 Task: Create a section Burnout Burner and in the section, add a milestone Network Infrastructure Upgrades in the project Trailblazer.
Action: Mouse moved to (53, 324)
Screenshot: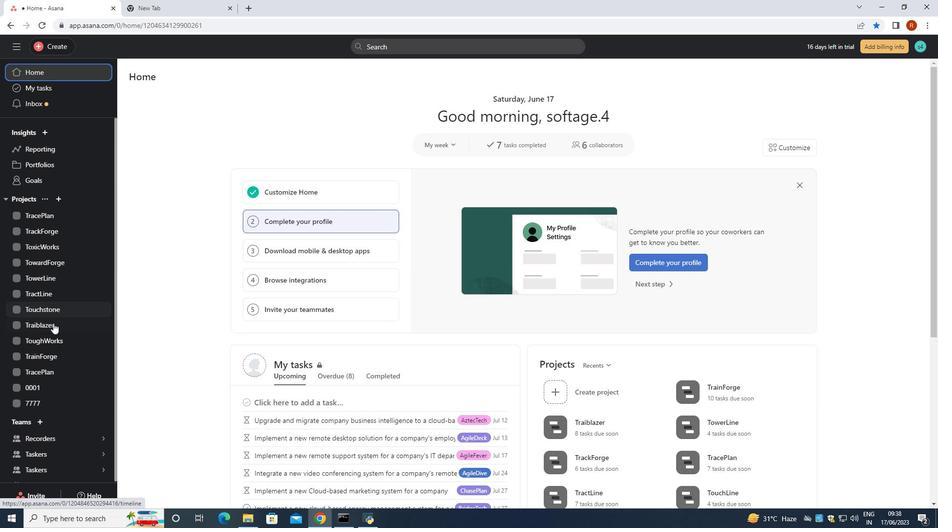 
Action: Mouse pressed left at (53, 324)
Screenshot: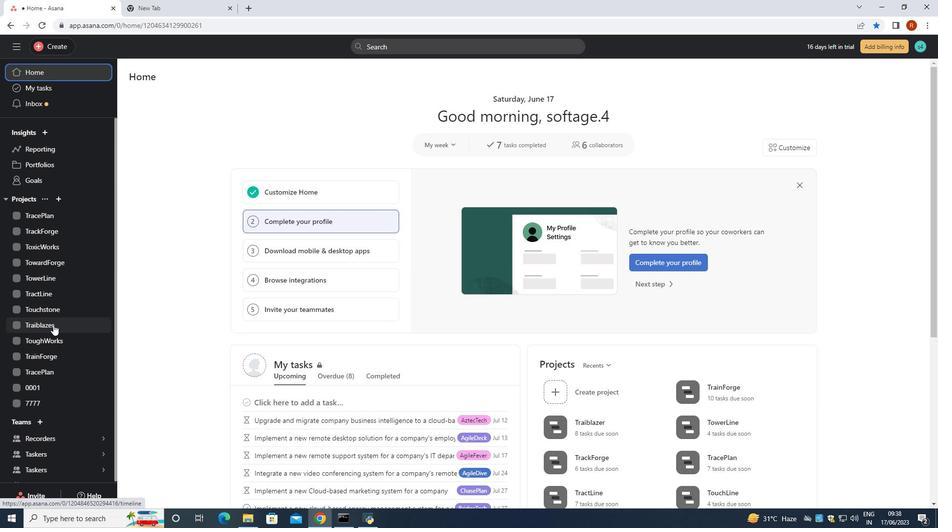
Action: Mouse moved to (166, 473)
Screenshot: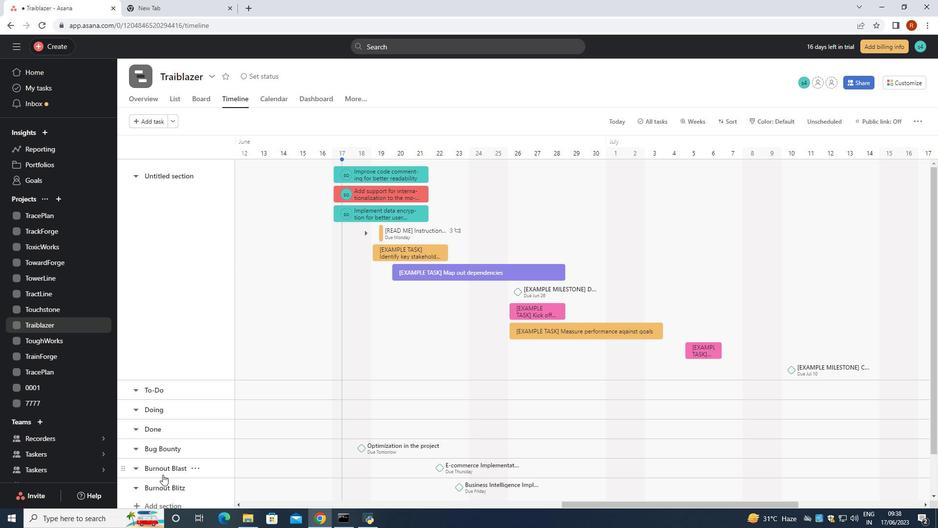 
Action: Mouse scrolled (166, 472) with delta (0, 0)
Screenshot: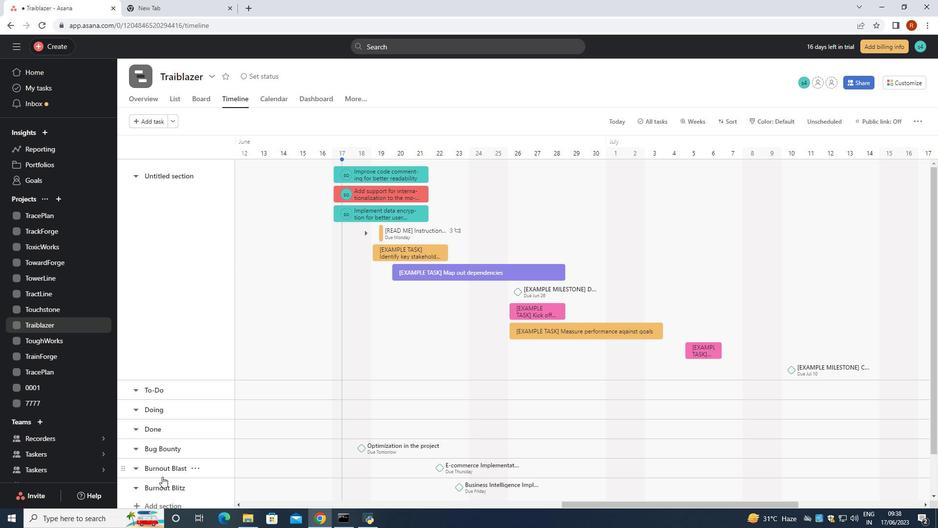 
Action: Mouse moved to (167, 473)
Screenshot: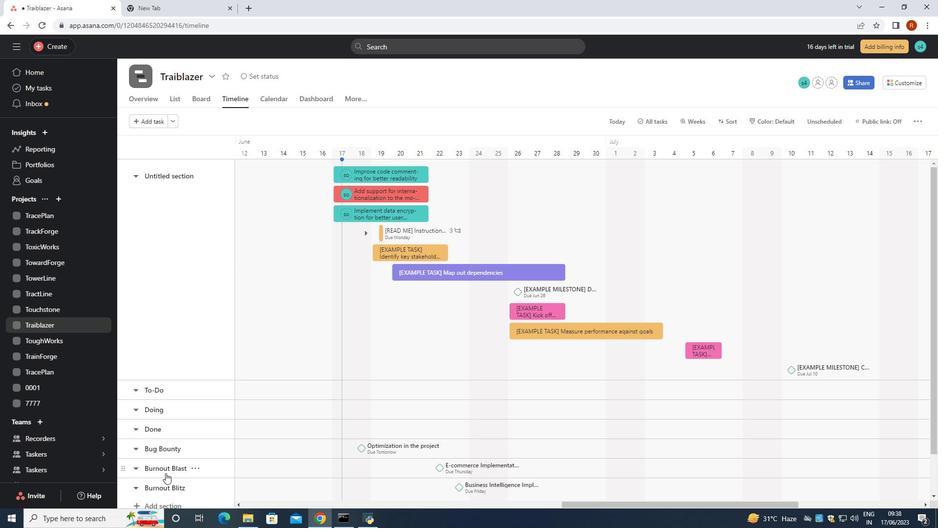 
Action: Mouse scrolled (167, 472) with delta (0, 0)
Screenshot: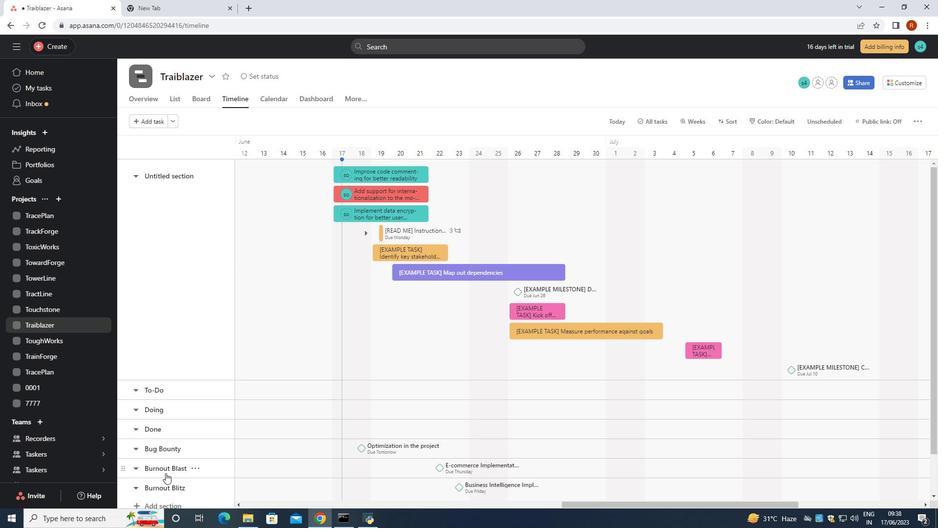 
Action: Mouse moved to (168, 471)
Screenshot: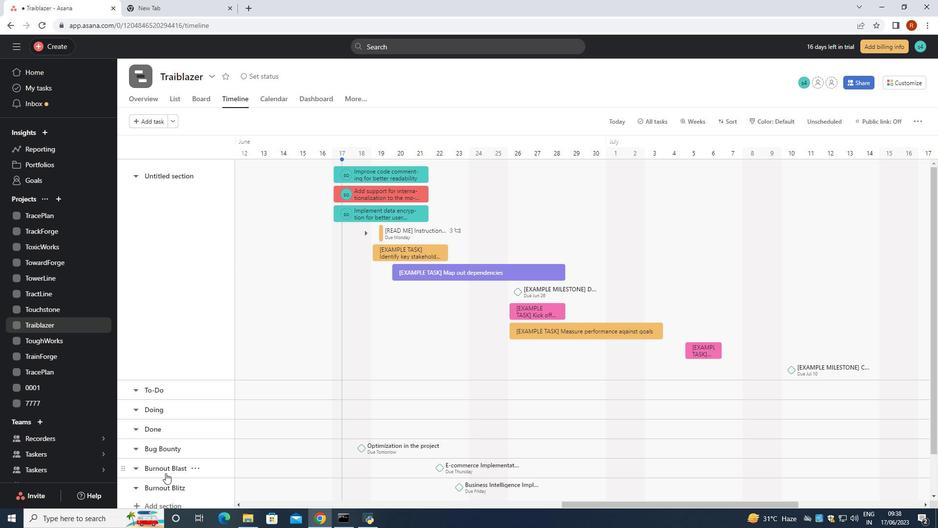 
Action: Mouse scrolled (168, 471) with delta (0, 0)
Screenshot: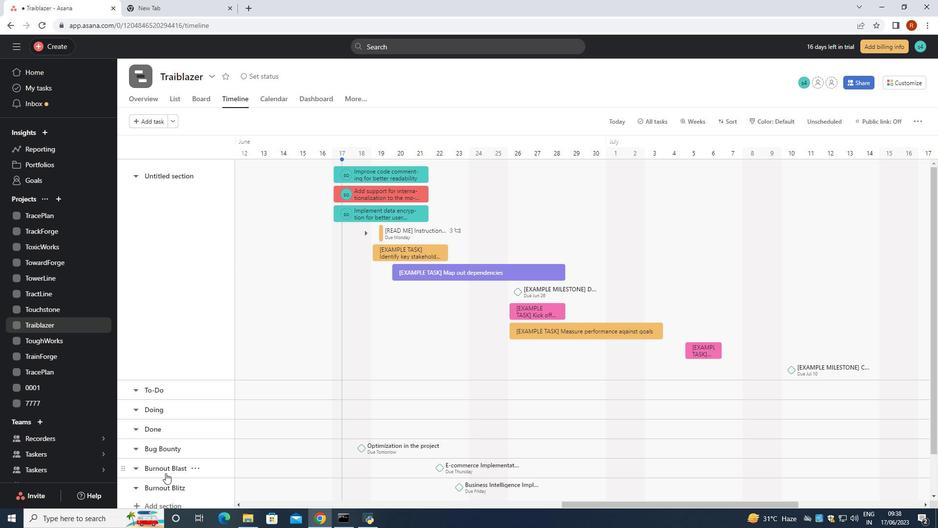 
Action: Mouse moved to (175, 466)
Screenshot: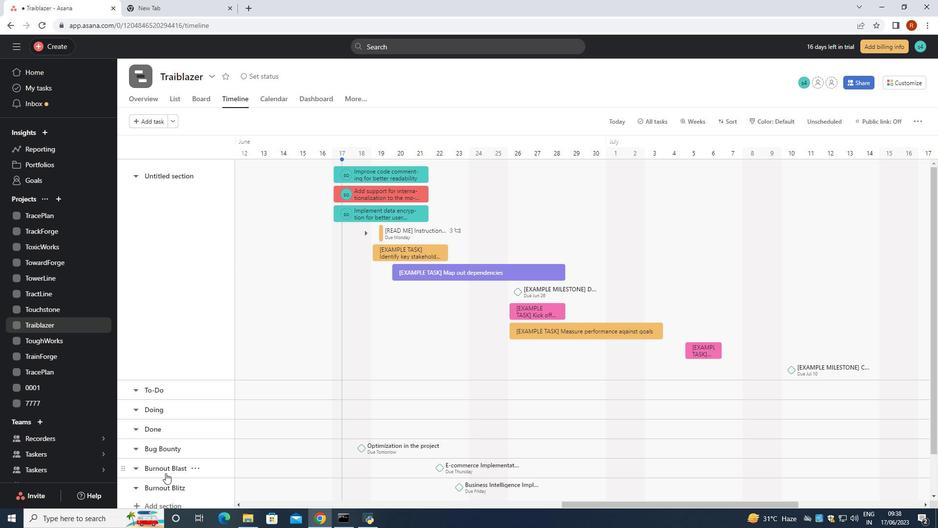
Action: Mouse scrolled (175, 465) with delta (0, 0)
Screenshot: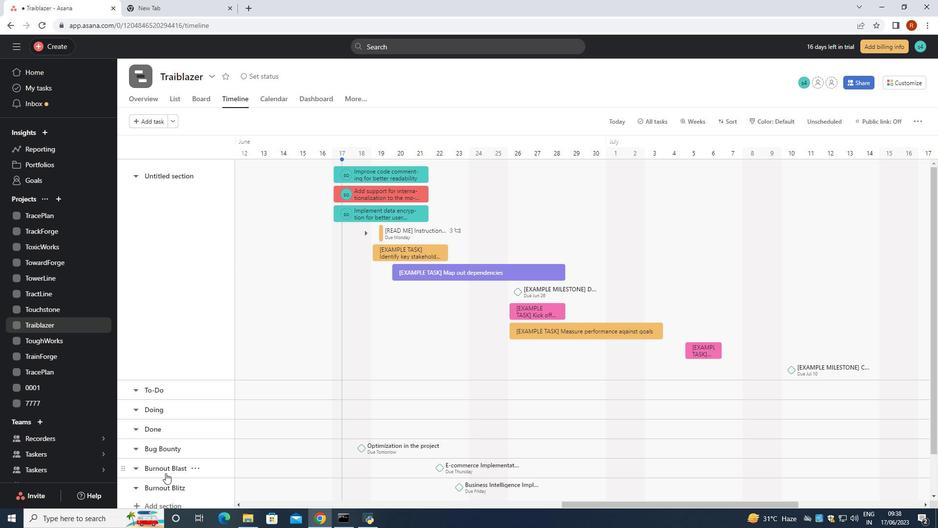 
Action: Mouse moved to (190, 451)
Screenshot: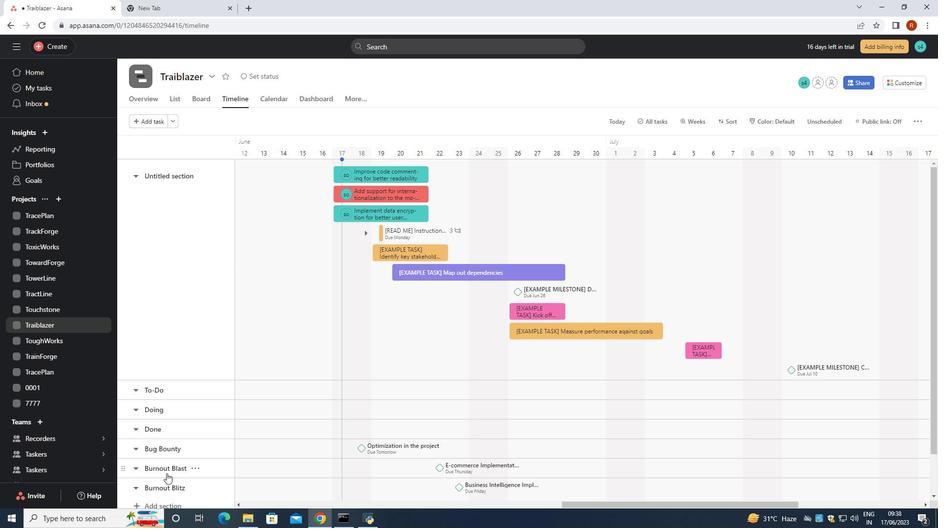 
Action: Mouse scrolled (187, 453) with delta (0, 0)
Screenshot: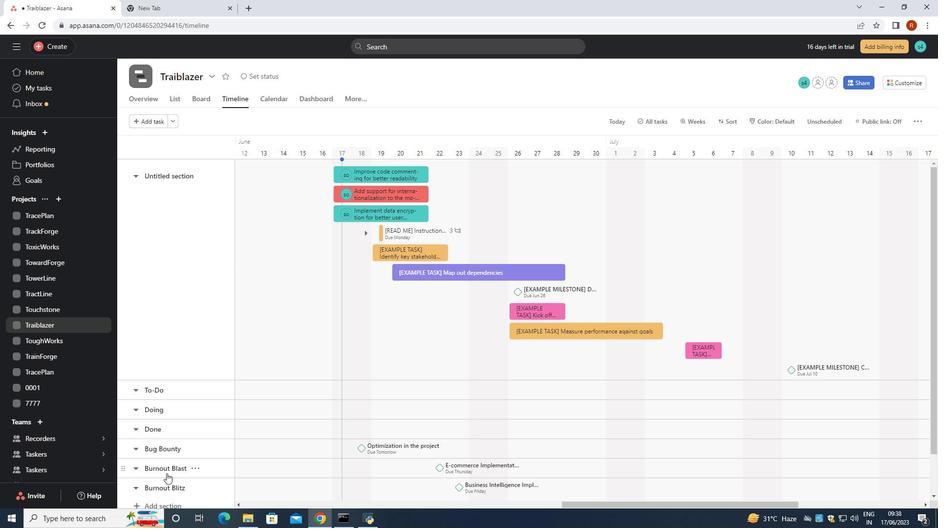
Action: Mouse moved to (171, 461)
Screenshot: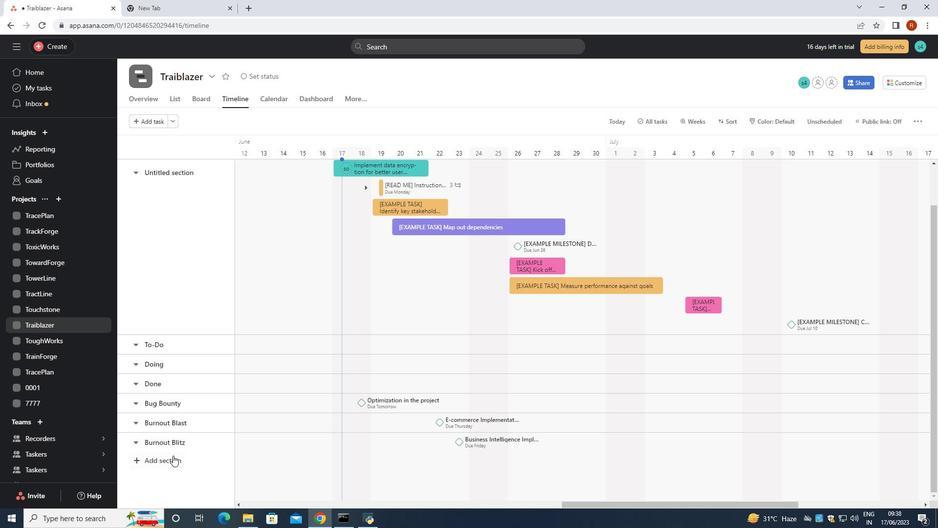 
Action: Mouse pressed left at (171, 461)
Screenshot: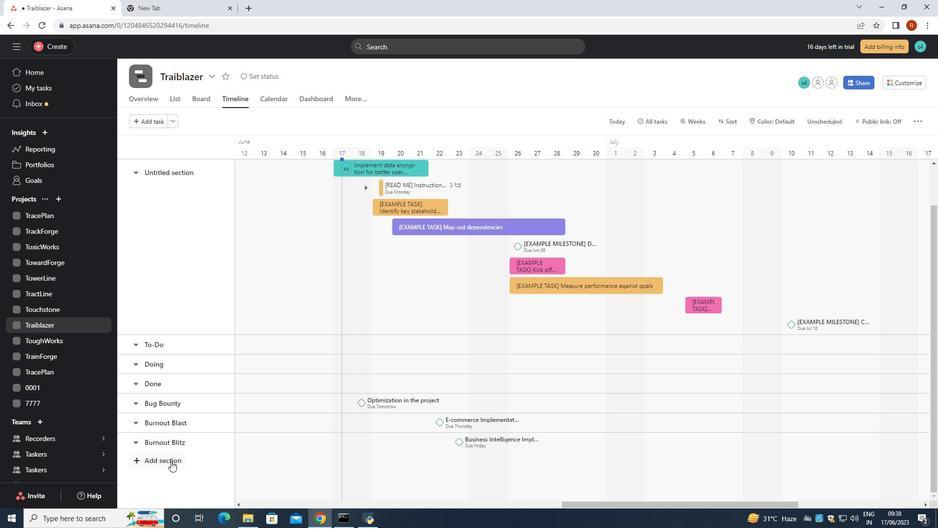 
Action: Mouse moved to (171, 462)
Screenshot: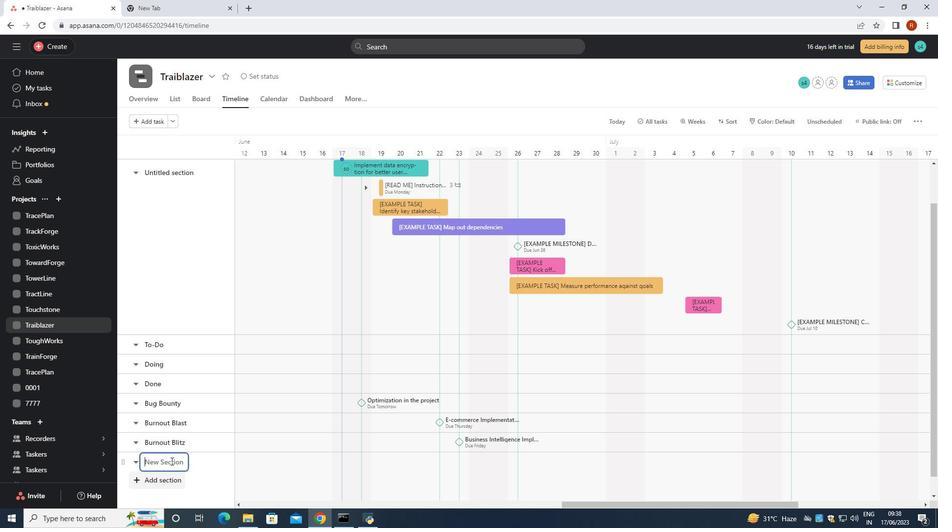 
Action: Key pressed <Key.shift>Burnout<Key.space><Key.shift>Burner<Key.space>
Screenshot: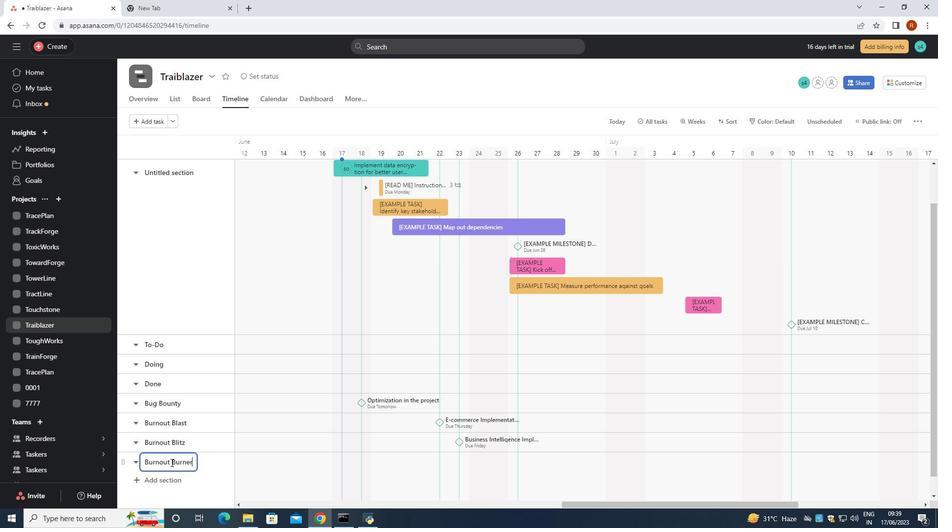 
Action: Mouse moved to (372, 457)
Screenshot: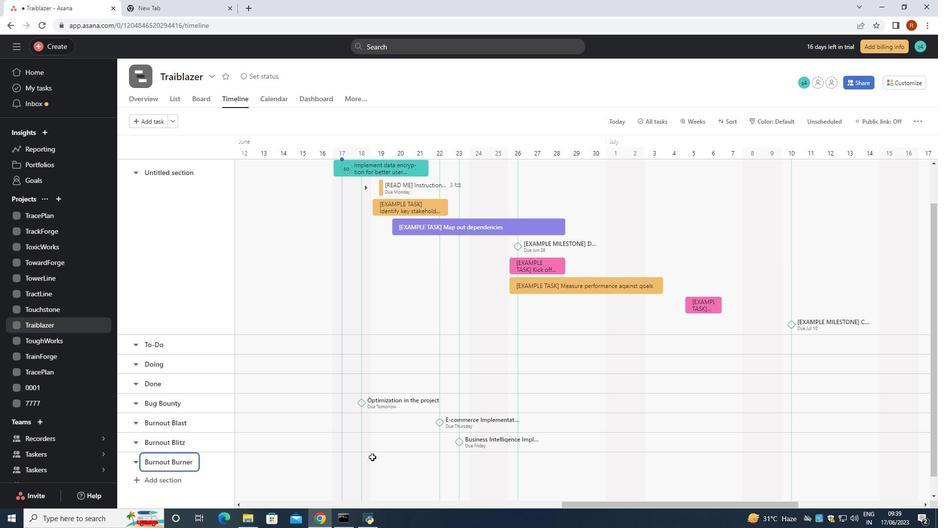 
Action: Mouse pressed left at (372, 457)
Screenshot: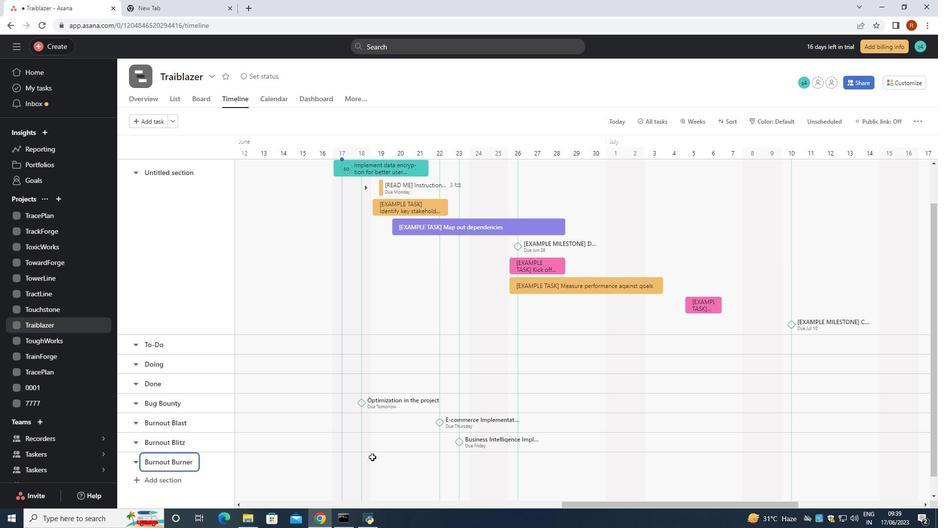 
Action: Key pressed <Key.shift><Key.shift><Key.shift>Network<Key.space><Key.shift>Infastruc
Screenshot: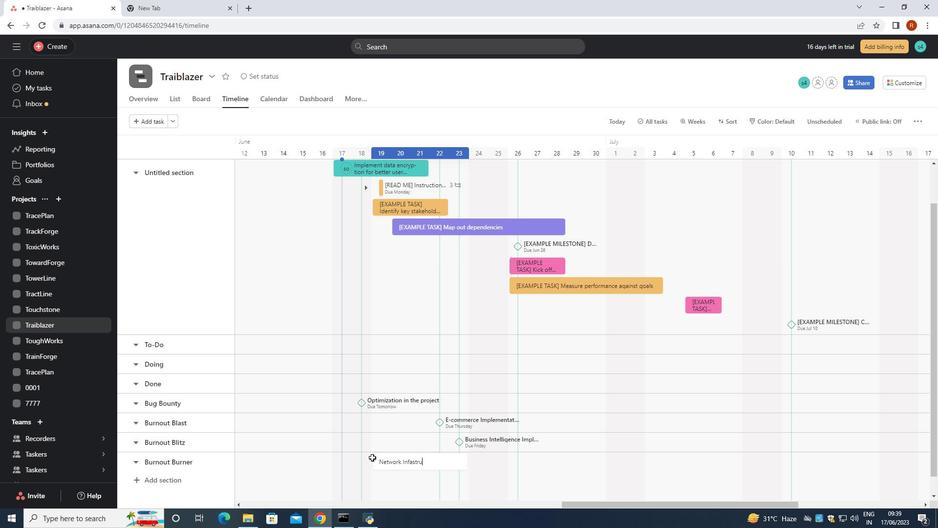 
Action: Mouse moved to (372, 458)
Screenshot: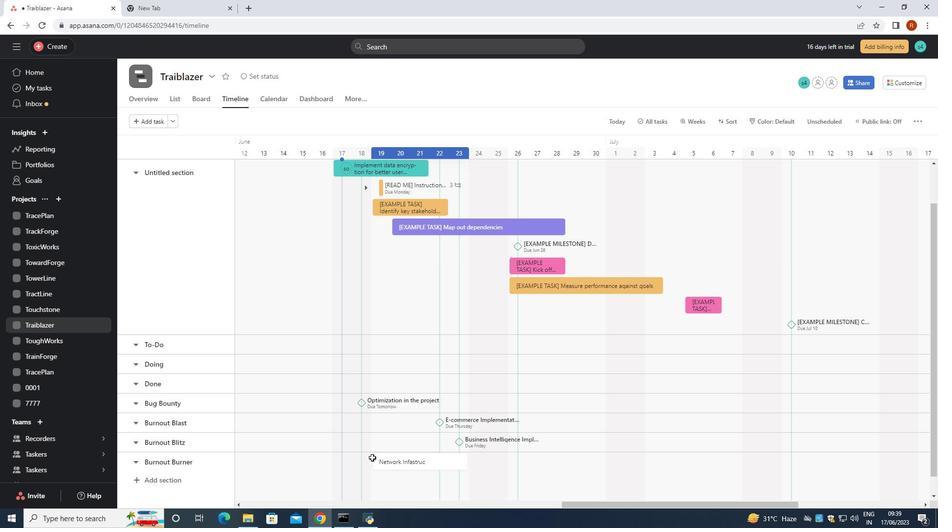 
Action: Key pressed ture<Key.space><Key.backspace><Key.backspace><Key.backspace><Key.backspace><Key.backspace><Key.backspace><Key.backspace><Key.backspace><Key.backspace><Key.backspace><Key.backspace>rad<Key.backspace>structure<Key.space><Key.shift><Key.shift><Key.shift>Upgrades<Key.space>
Screenshot: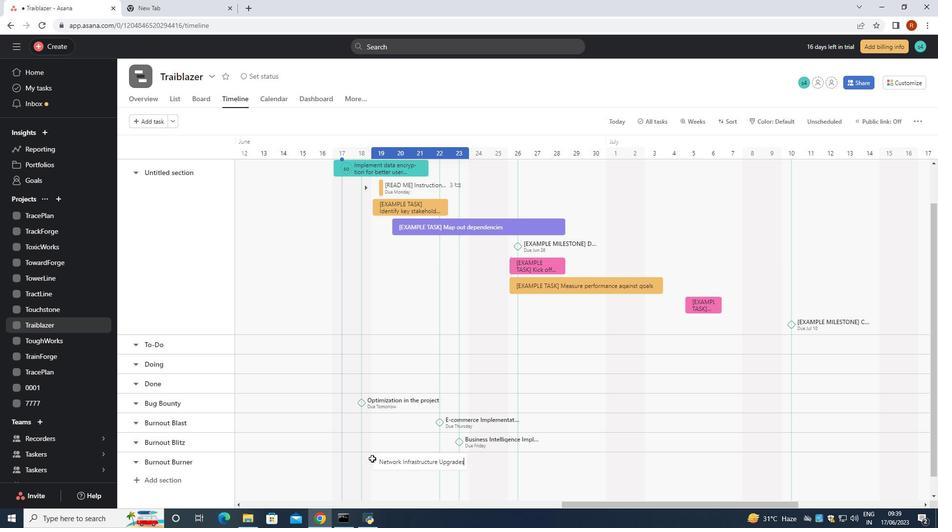 
Action: Mouse moved to (408, 463)
Screenshot: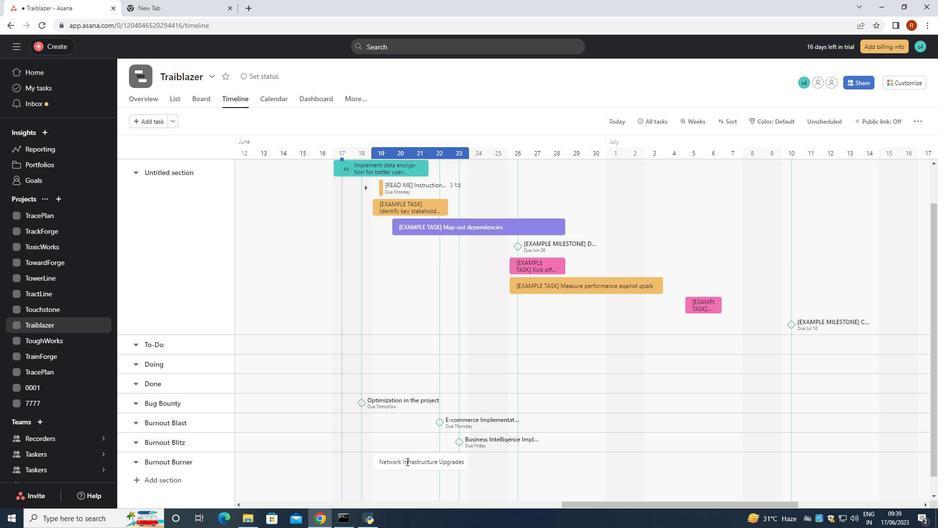 
Action: Mouse pressed left at (408, 463)
Screenshot: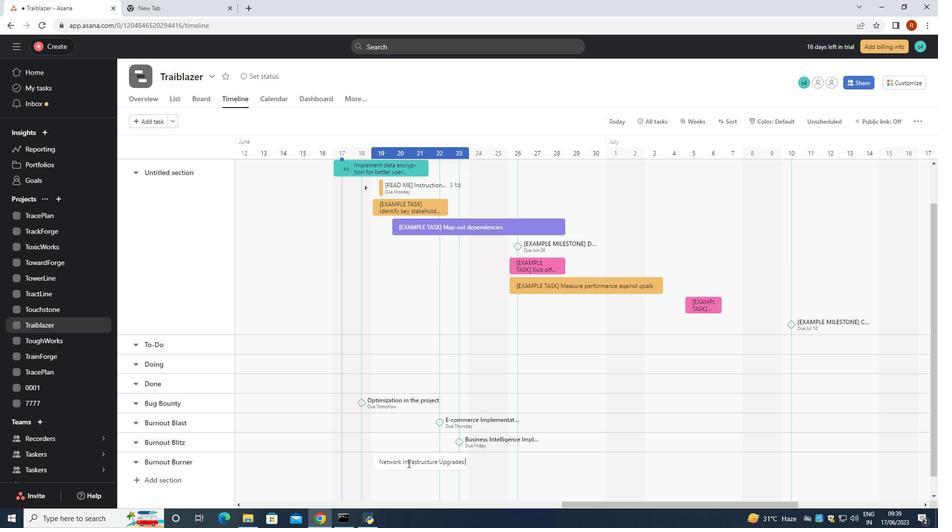 
Action: Mouse pressed right at (408, 463)
Screenshot: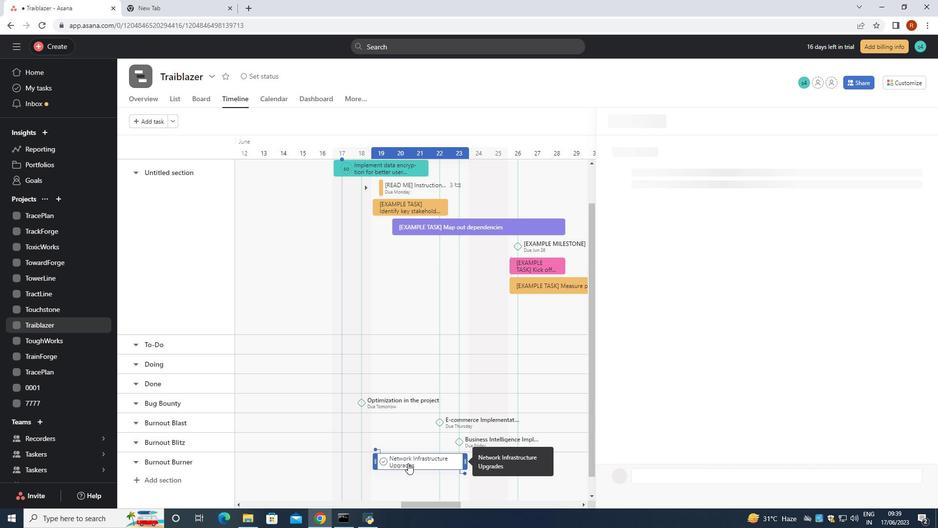 
Action: Mouse moved to (447, 415)
Screenshot: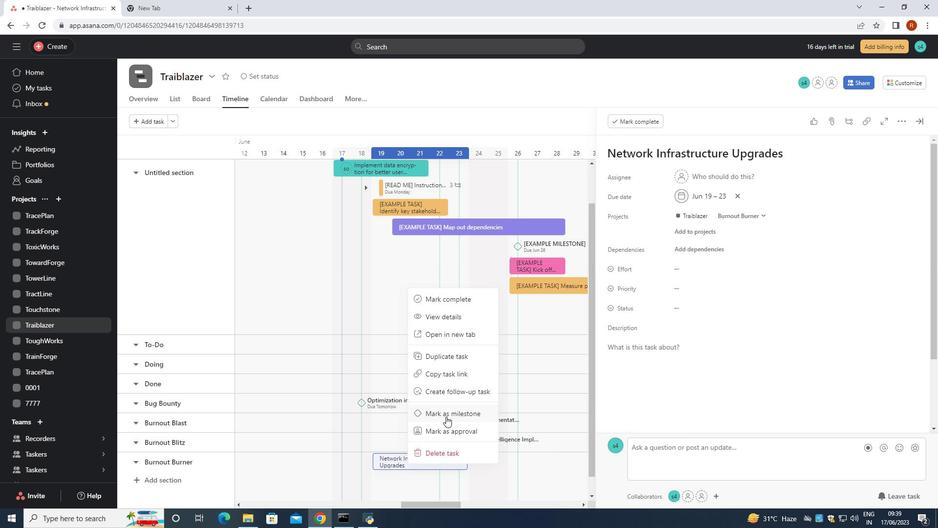 
Action: Mouse pressed left at (447, 415)
Screenshot: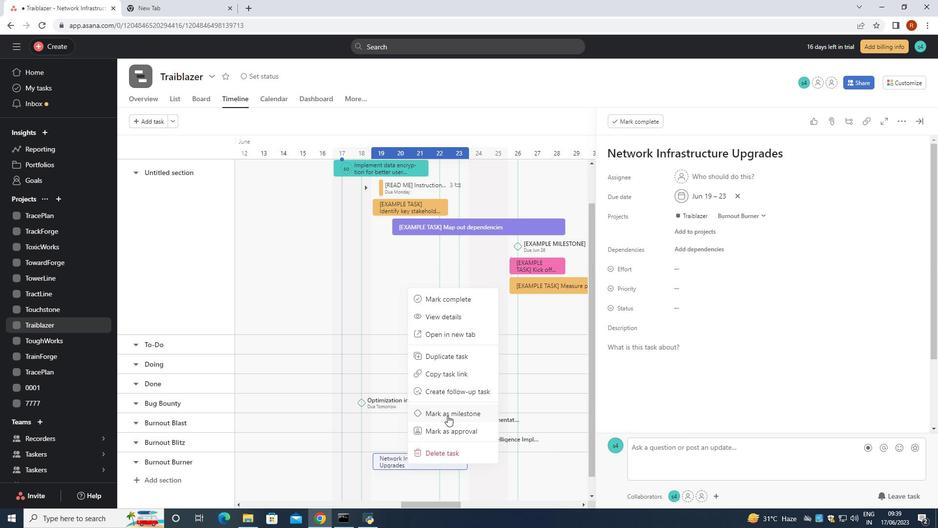 
Action: Mouse moved to (715, 265)
Screenshot: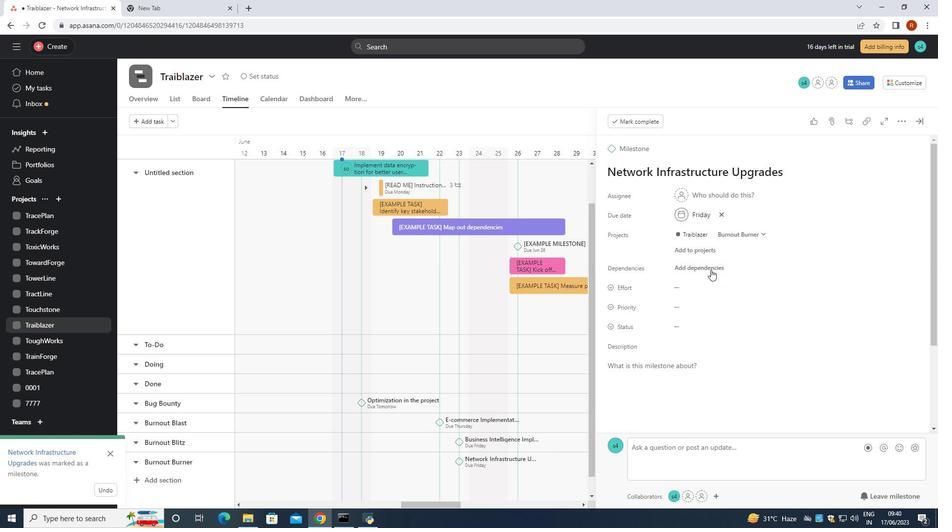
